 Task: Move the task Integrate a new online platform for online meditation sessions to the section To-Do in the project AutoFlow and sort the tasks in the project by Last modified on
Action: Mouse moved to (739, 445)
Screenshot: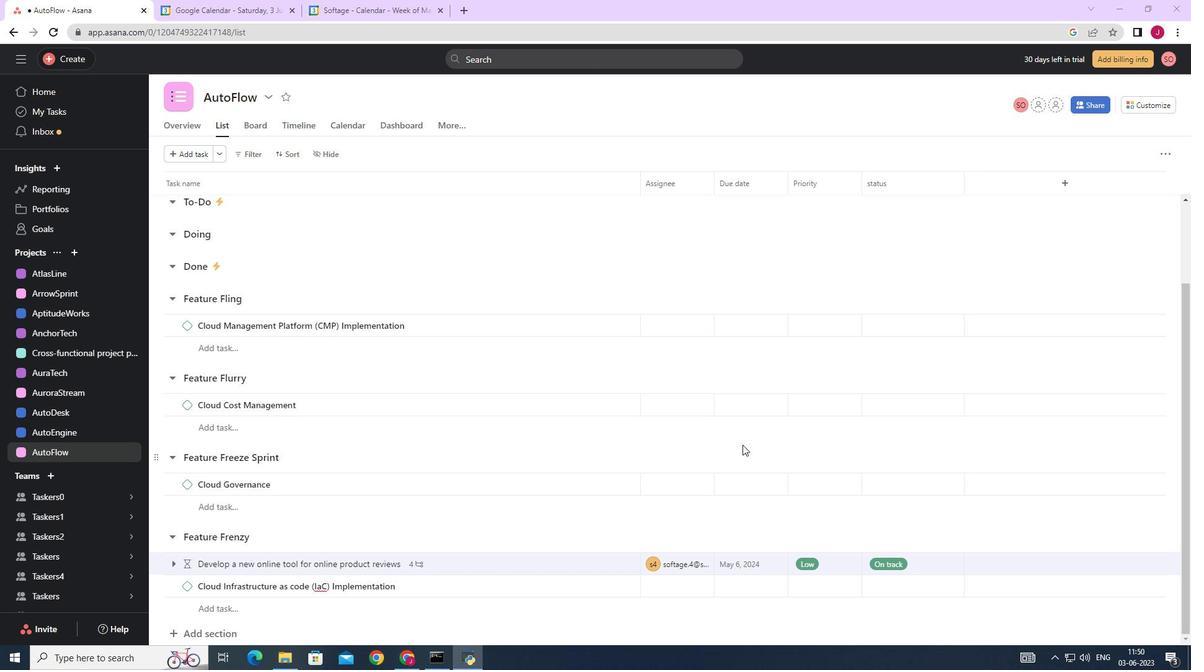 
Action: Mouse scrolled (739, 445) with delta (0, 0)
Screenshot: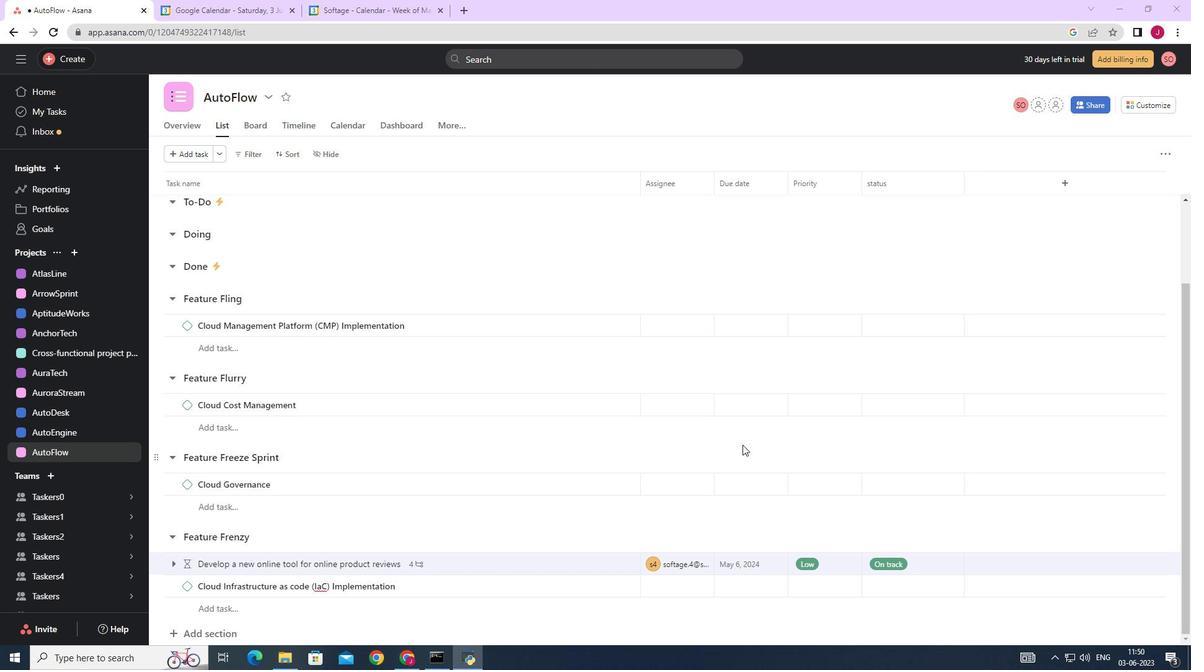 
Action: Mouse moved to (576, 373)
Screenshot: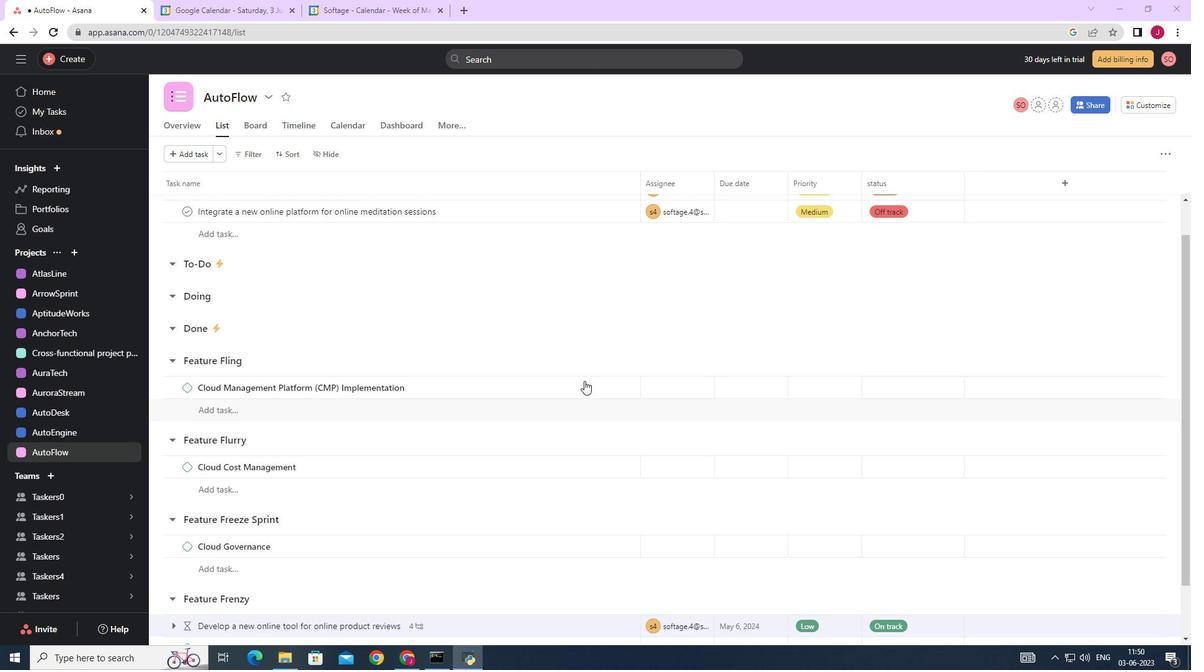 
Action: Mouse scrolled (576, 374) with delta (0, 0)
Screenshot: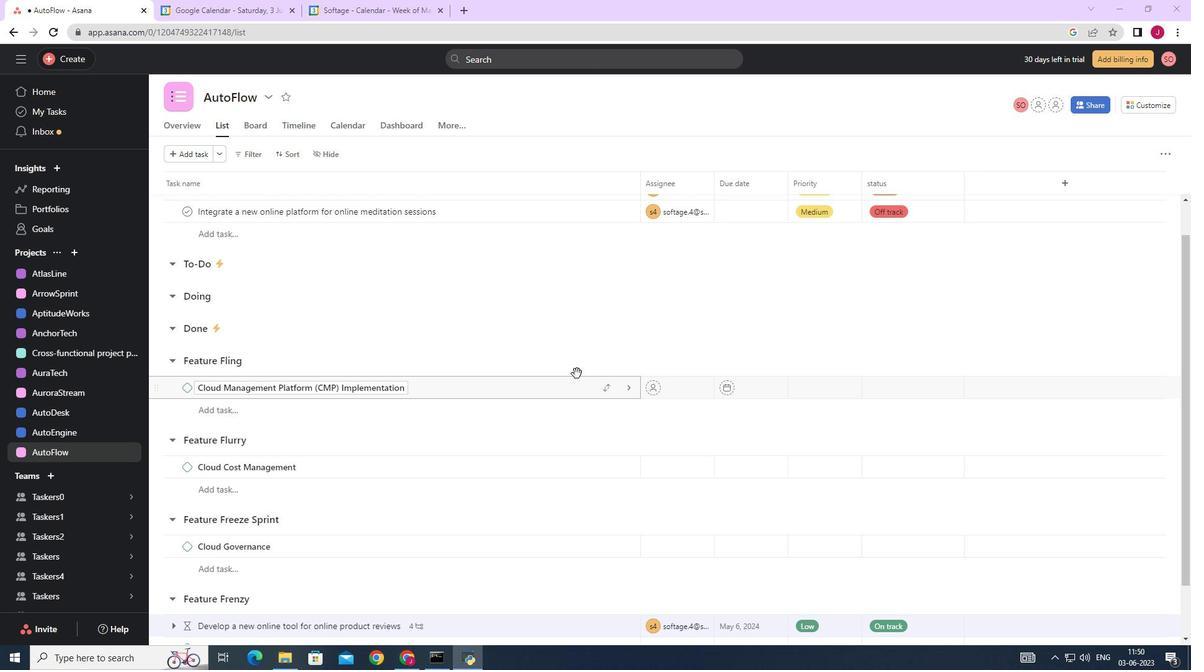 
Action: Mouse moved to (576, 373)
Screenshot: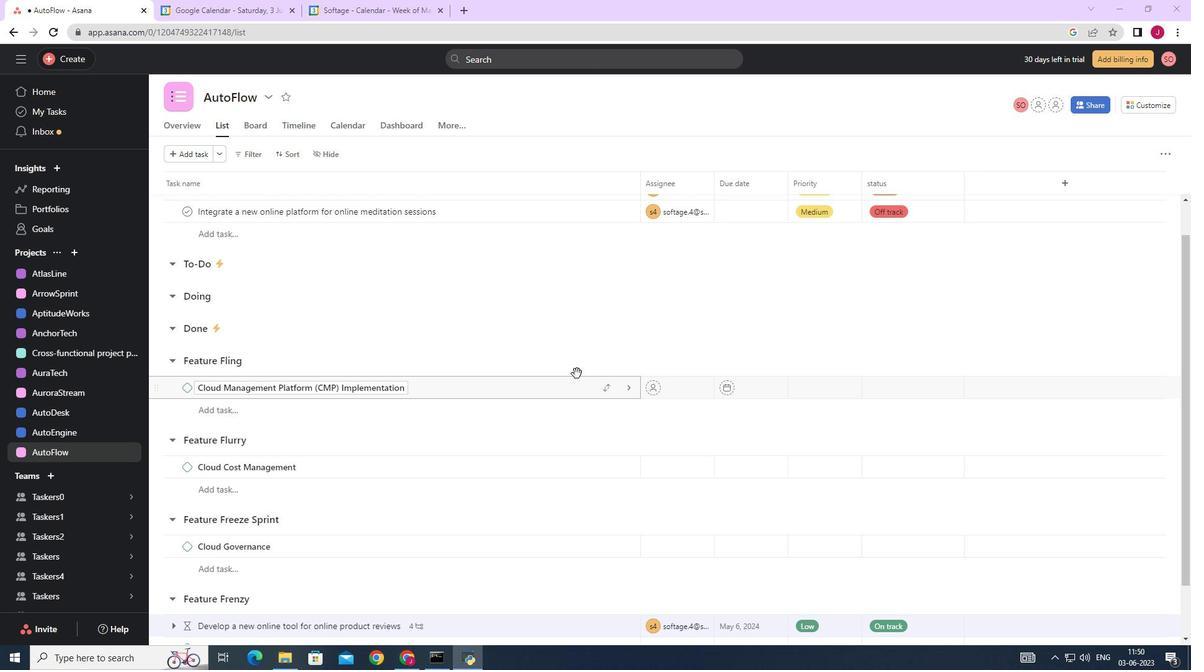 
Action: Mouse scrolled (576, 374) with delta (0, 0)
Screenshot: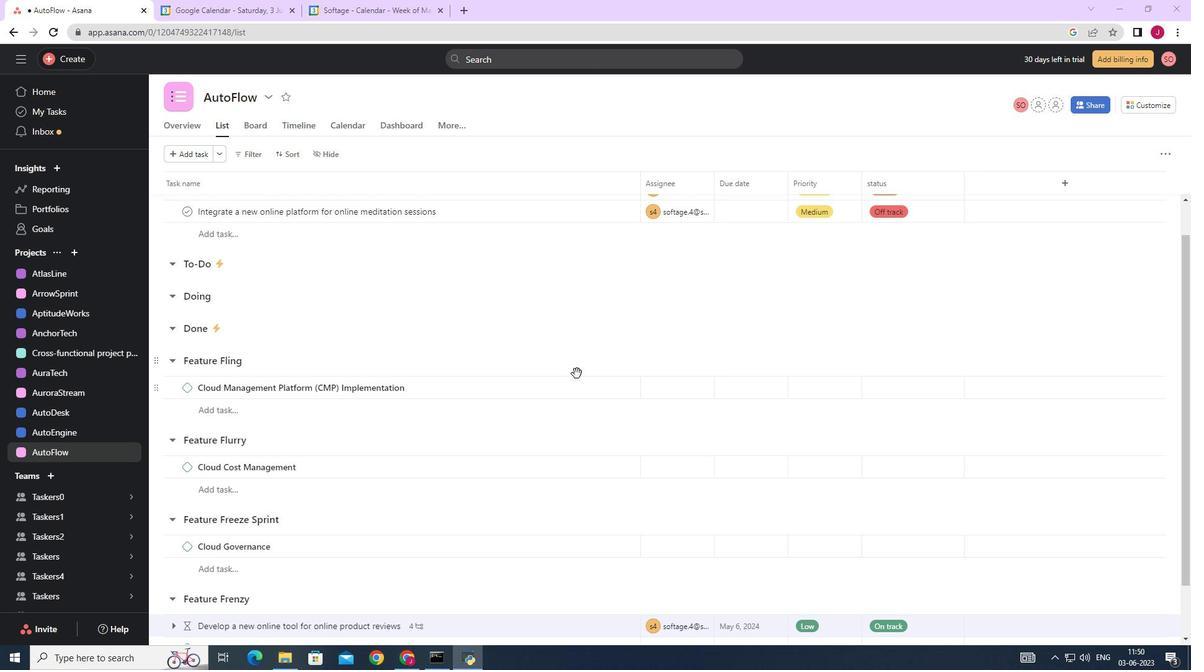 
Action: Mouse scrolled (576, 374) with delta (0, 0)
Screenshot: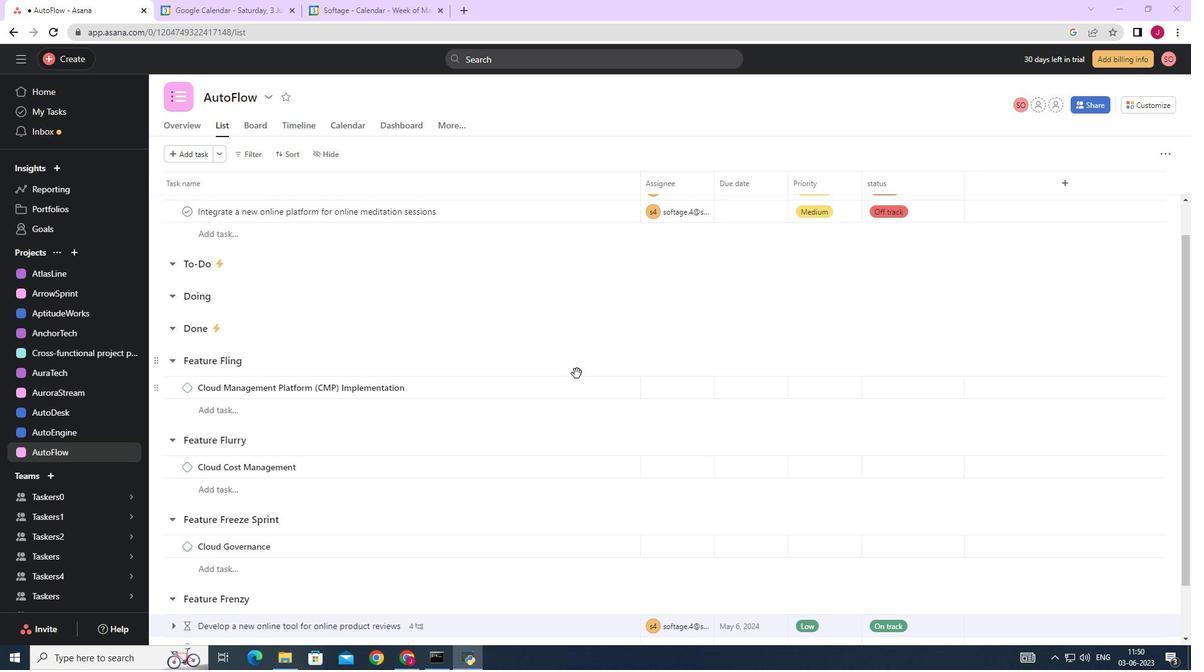 
Action: Mouse moved to (603, 249)
Screenshot: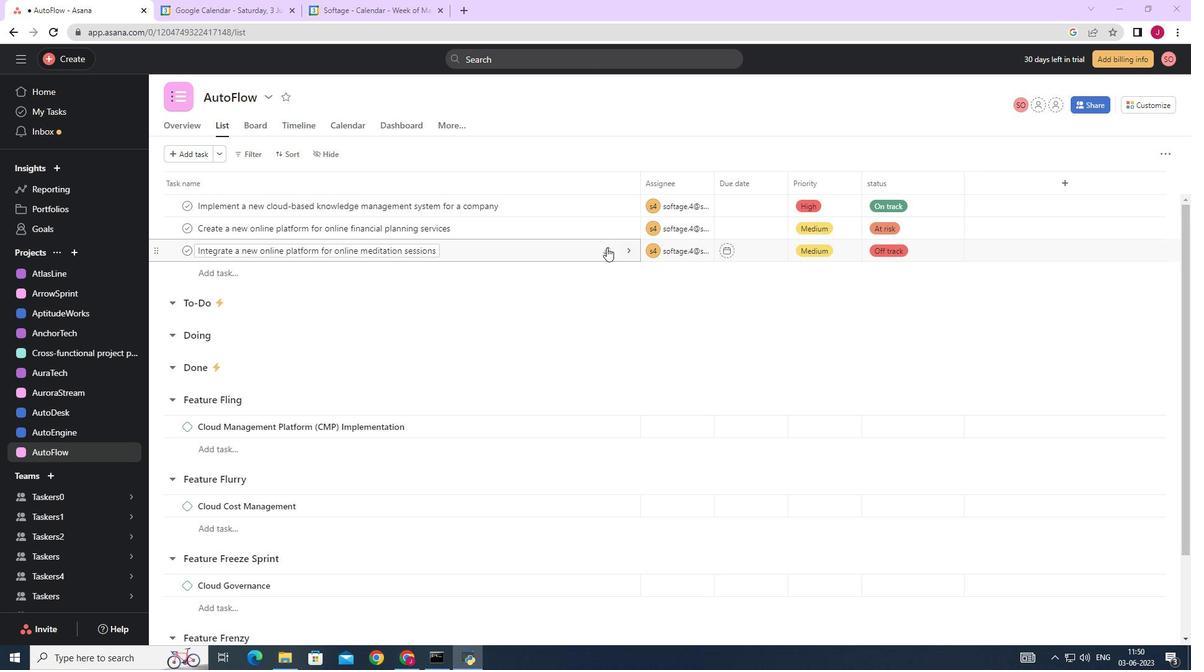 
Action: Mouse pressed left at (603, 249)
Screenshot: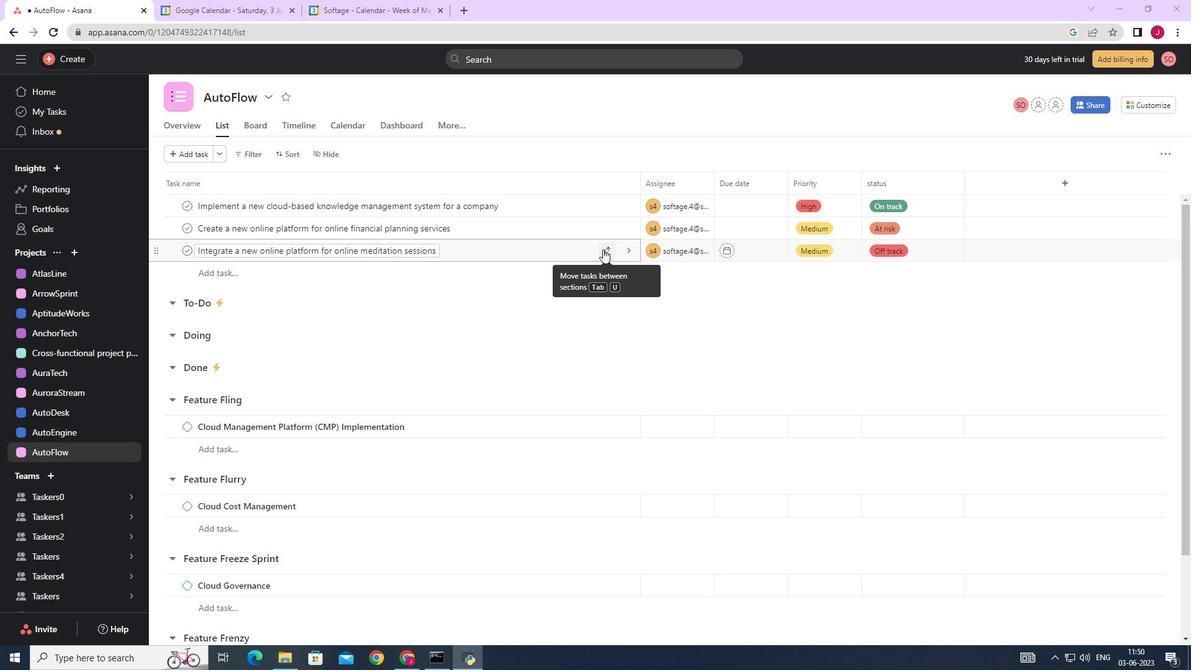
Action: Mouse moved to (554, 316)
Screenshot: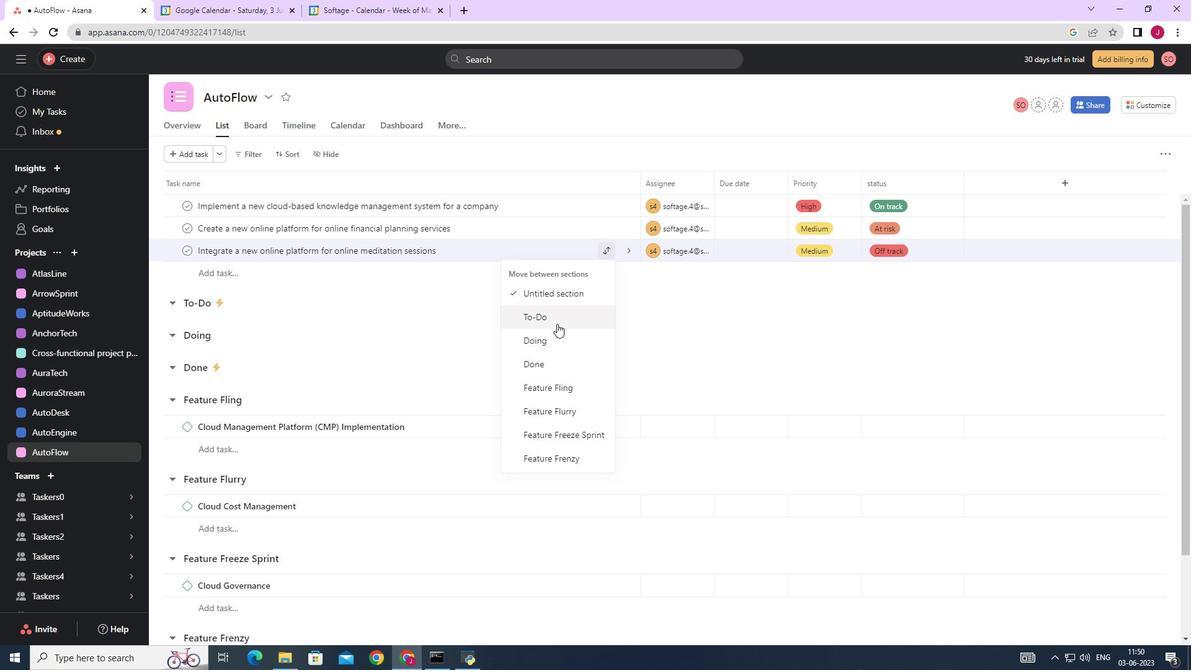 
Action: Mouse pressed left at (554, 316)
Screenshot: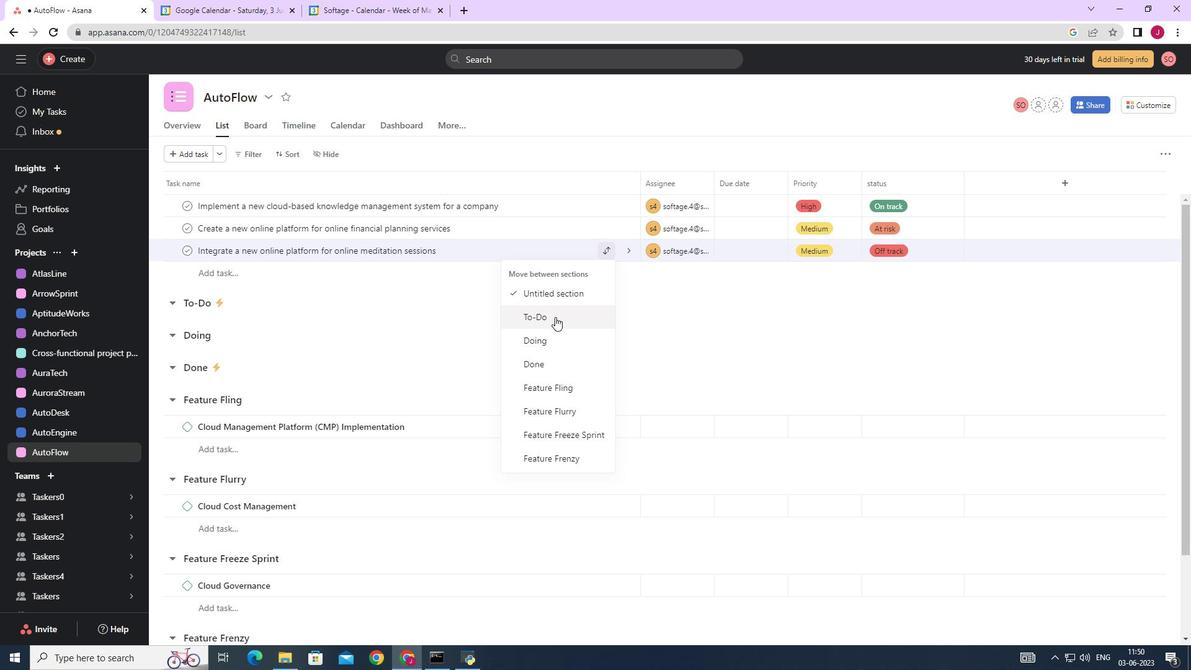 
Action: Mouse moved to (292, 152)
Screenshot: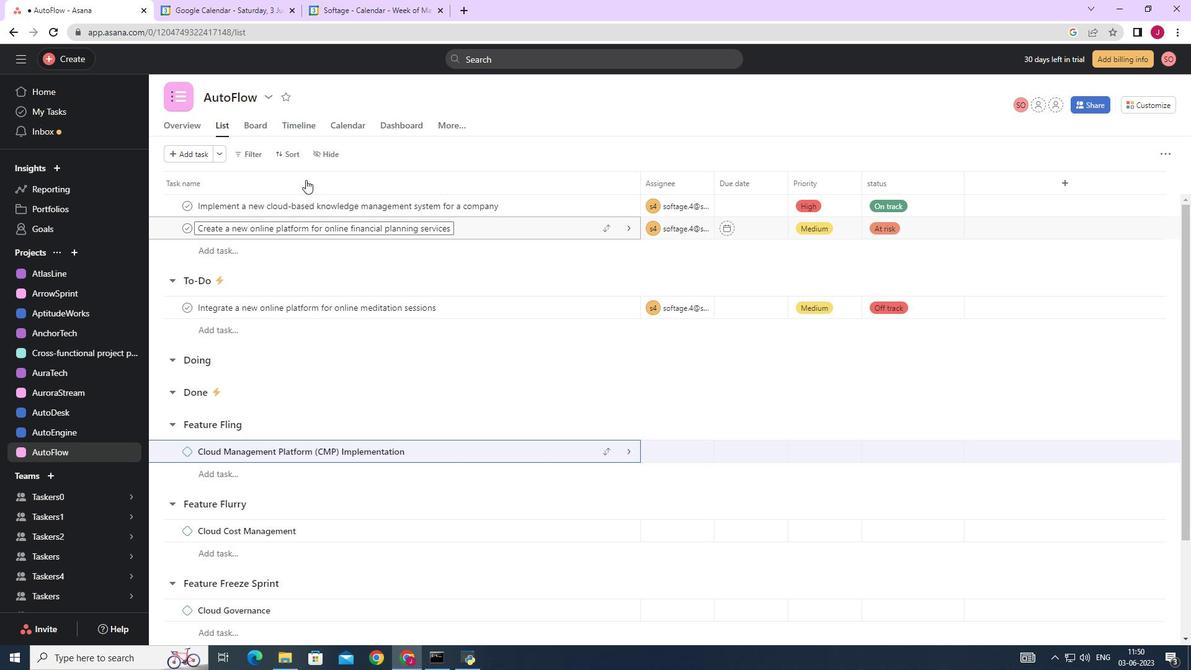 
Action: Mouse pressed left at (292, 152)
Screenshot: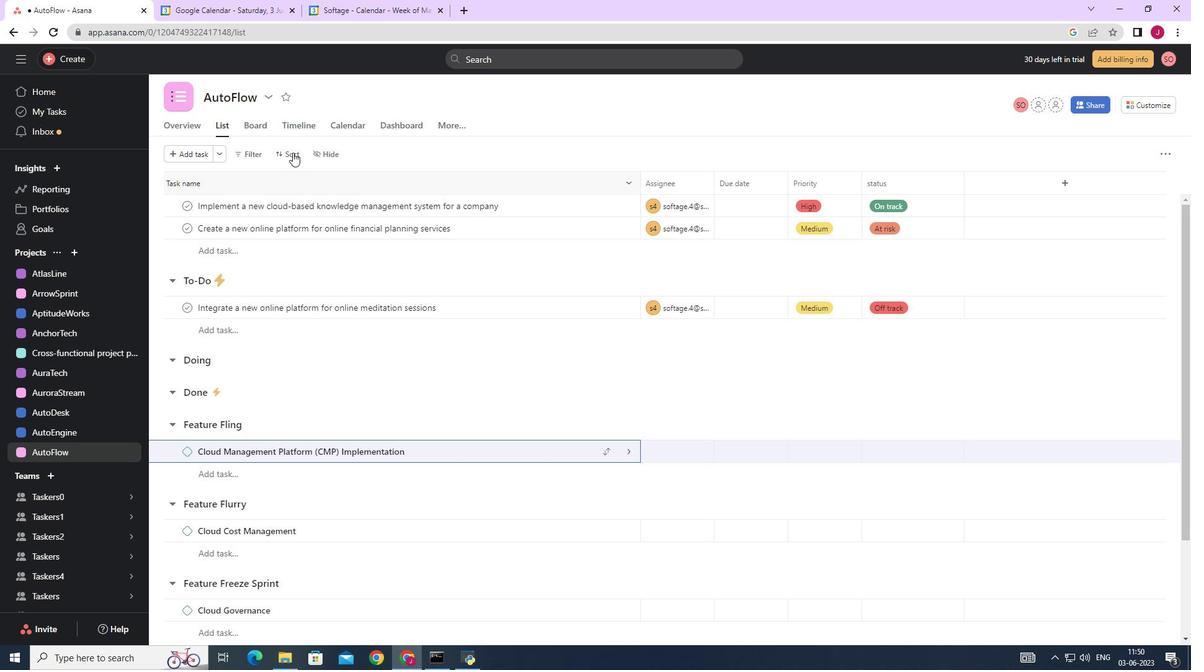 
Action: Mouse moved to (343, 328)
Screenshot: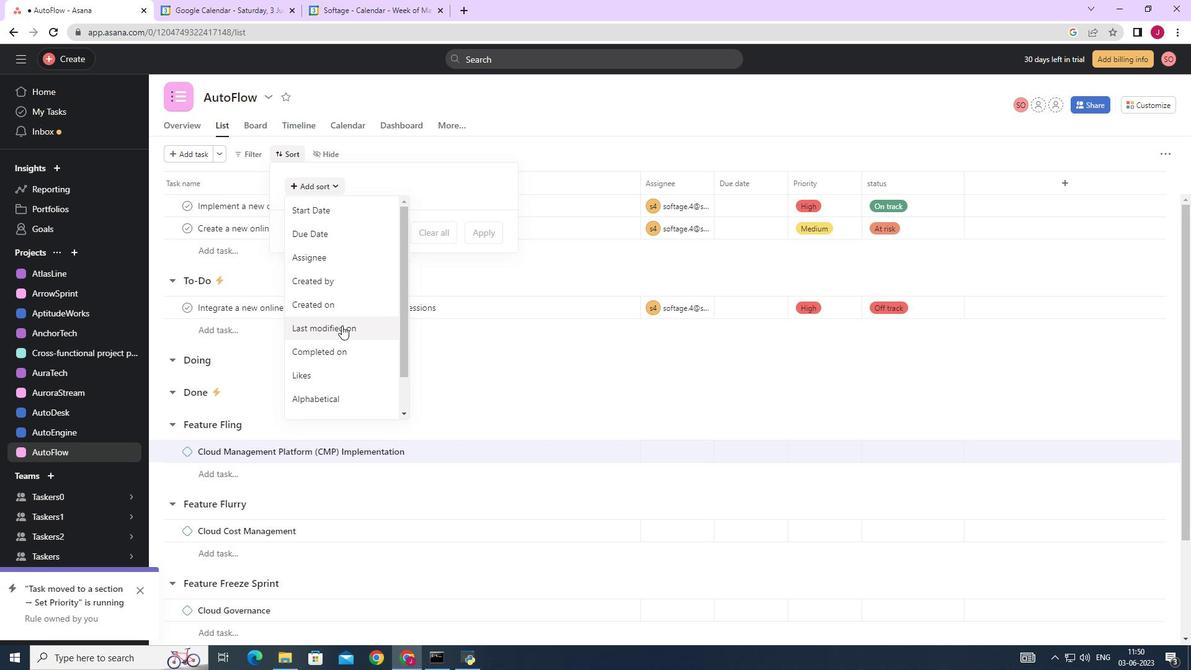 
Action: Mouse pressed left at (343, 328)
Screenshot: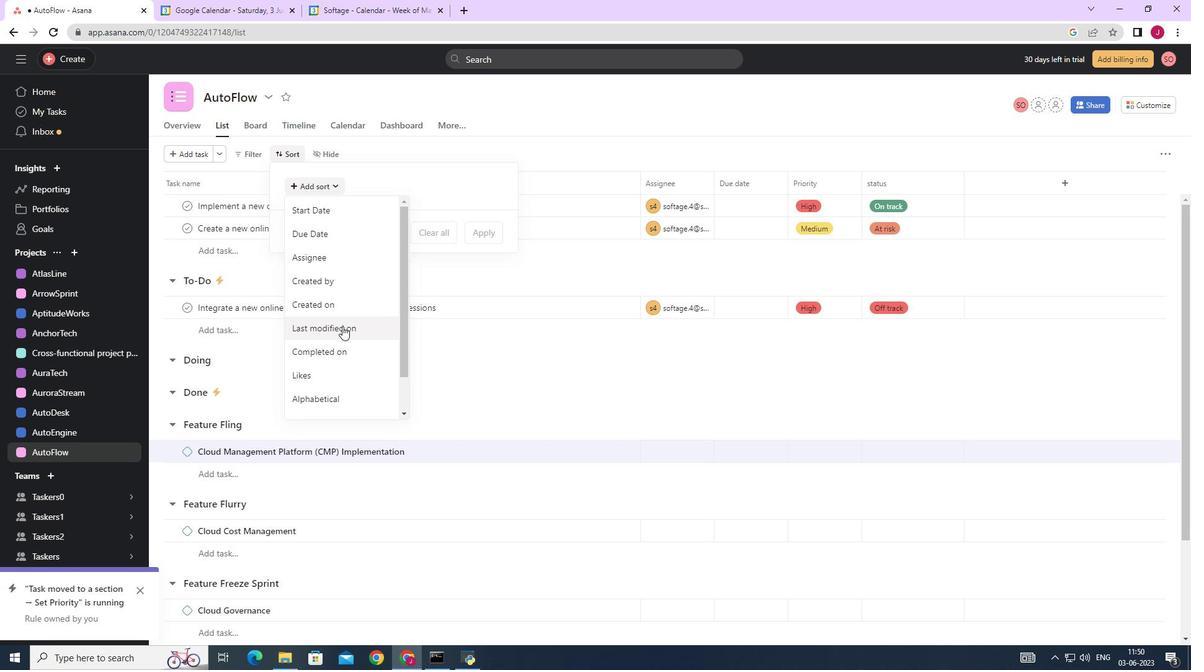 
Action: Mouse moved to (473, 289)
Screenshot: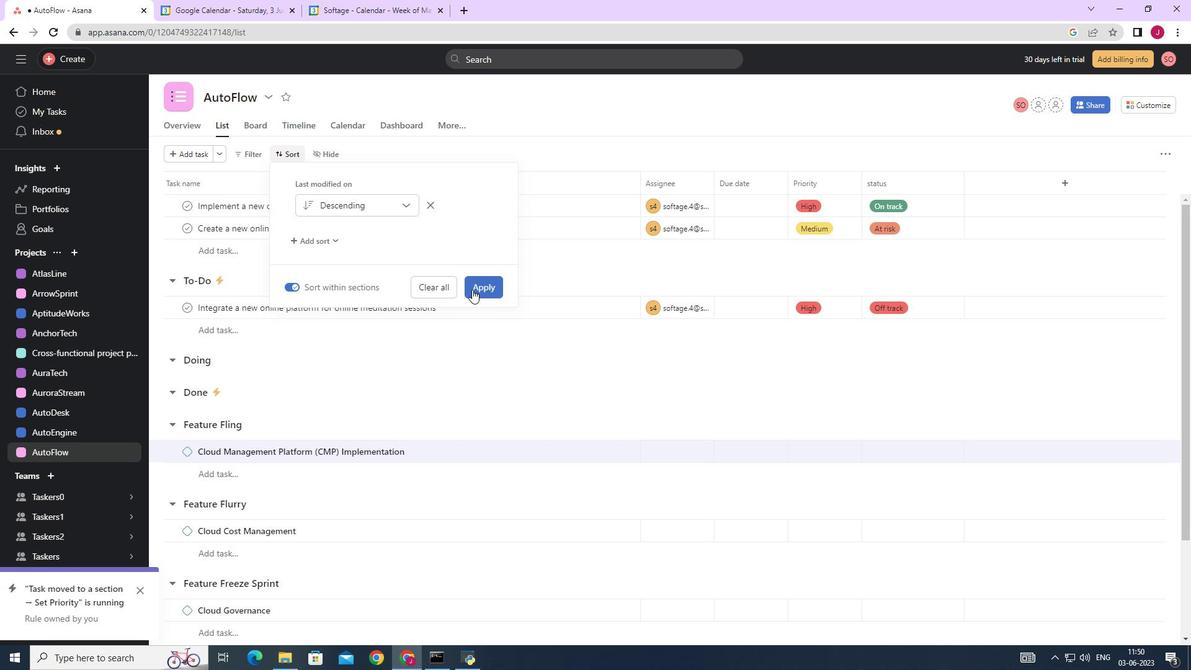 
Action: Mouse pressed left at (473, 289)
Screenshot: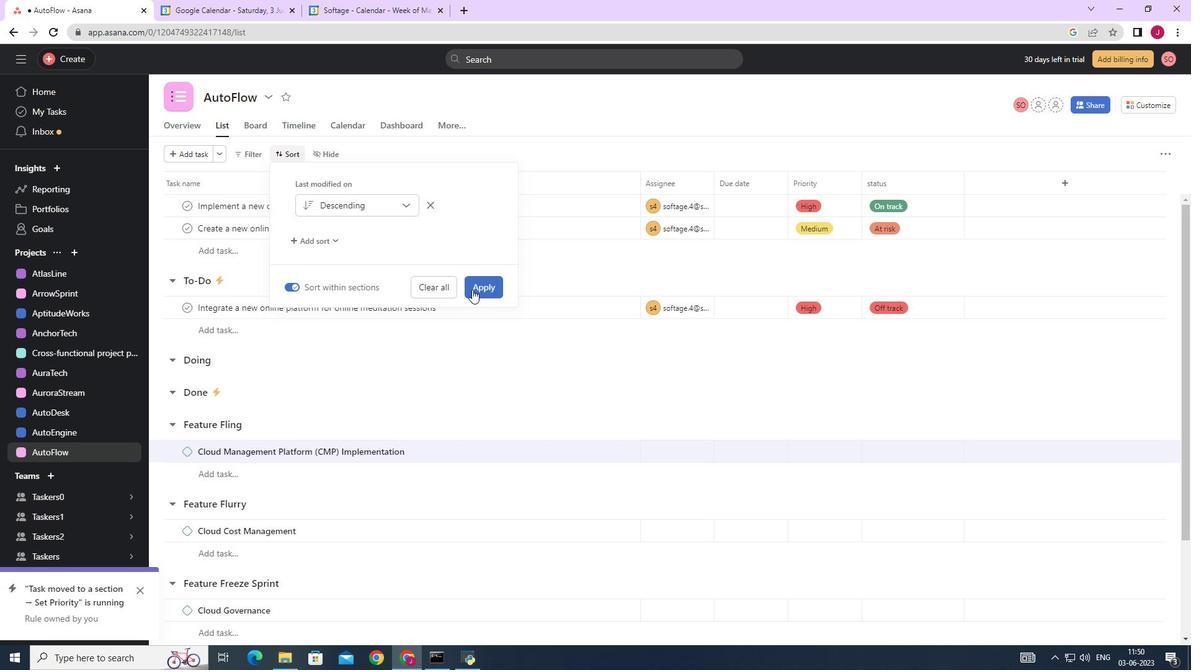 
Action: Mouse moved to (470, 289)
Screenshot: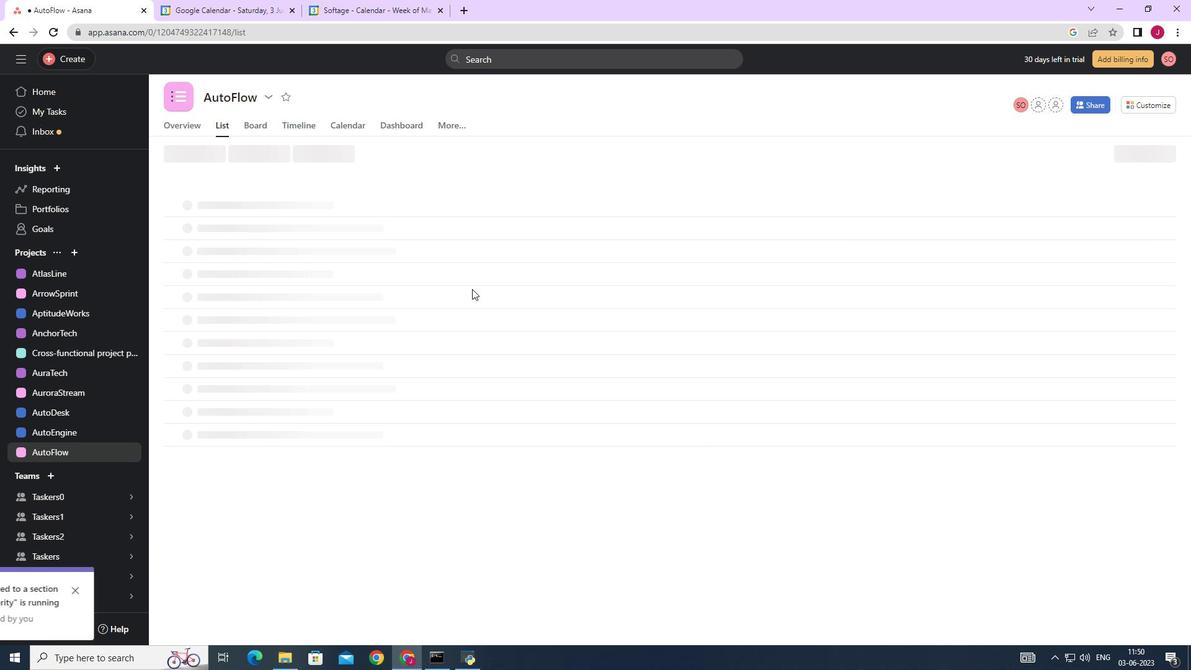 
